 Task: Look for products in the category "Canned Tomatoes" from Bella Sun Luci only.
Action: Mouse moved to (303, 145)
Screenshot: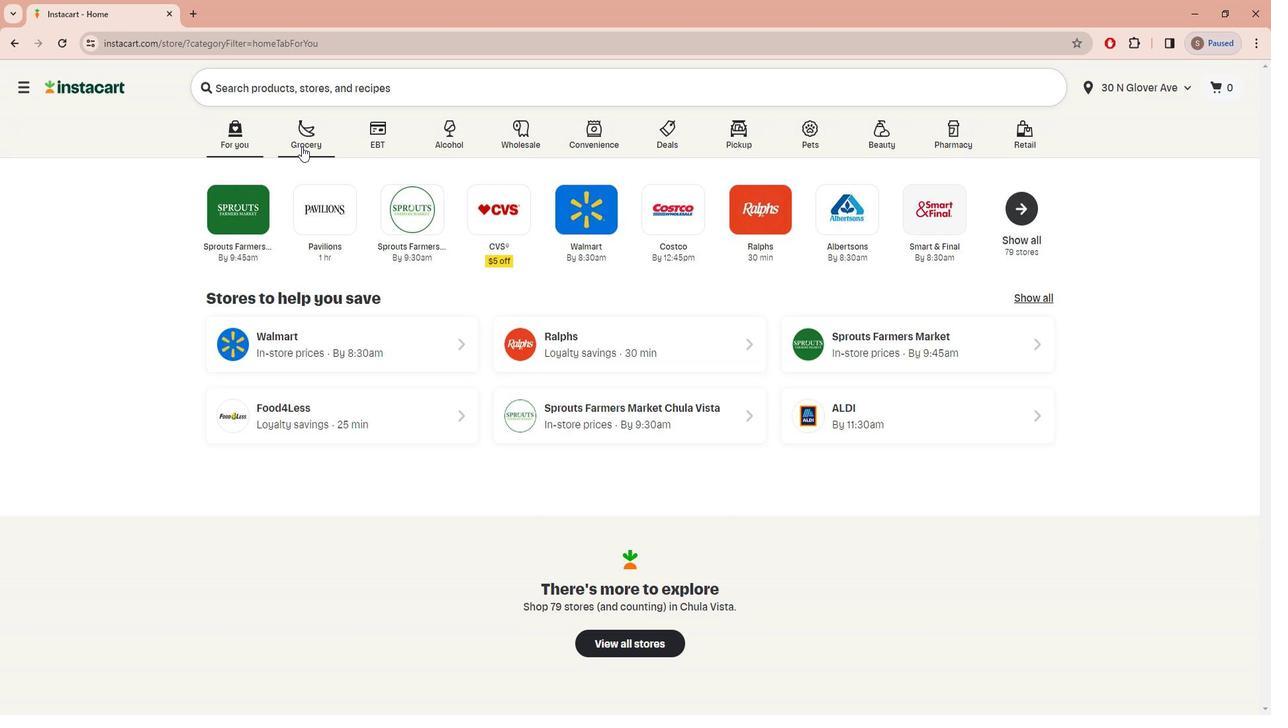 
Action: Mouse pressed left at (303, 145)
Screenshot: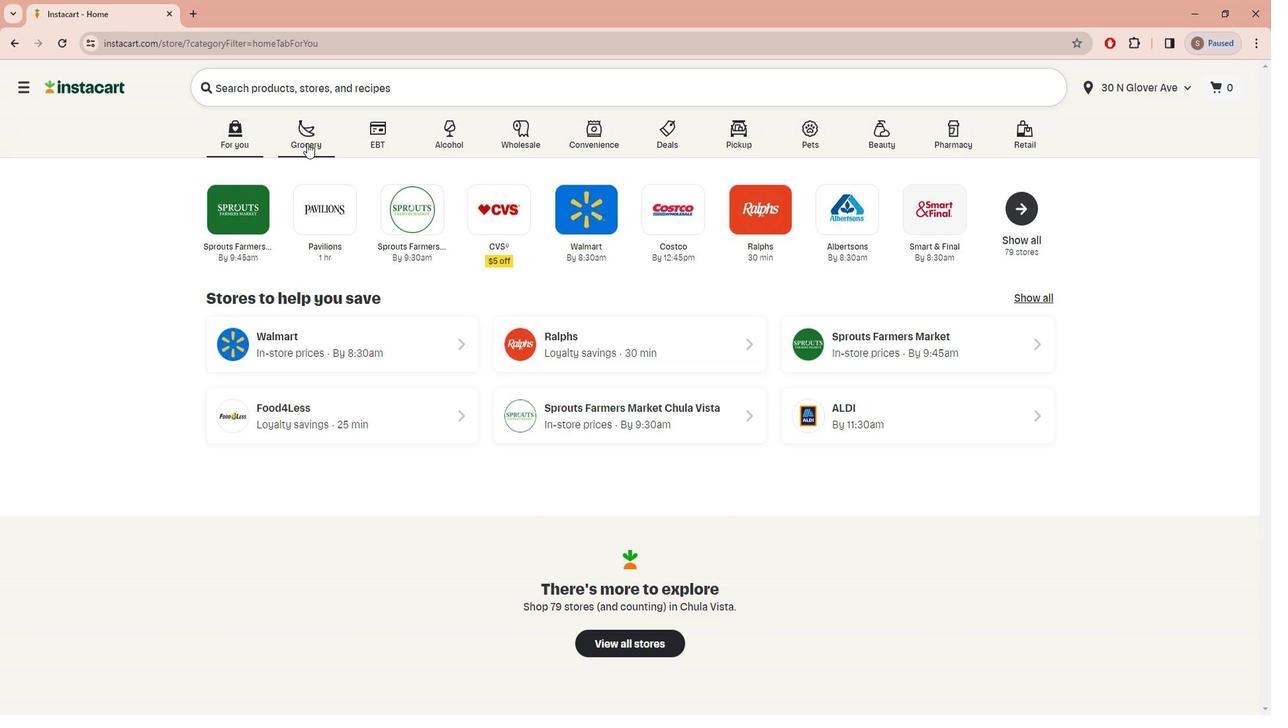 
Action: Mouse moved to (977, 305)
Screenshot: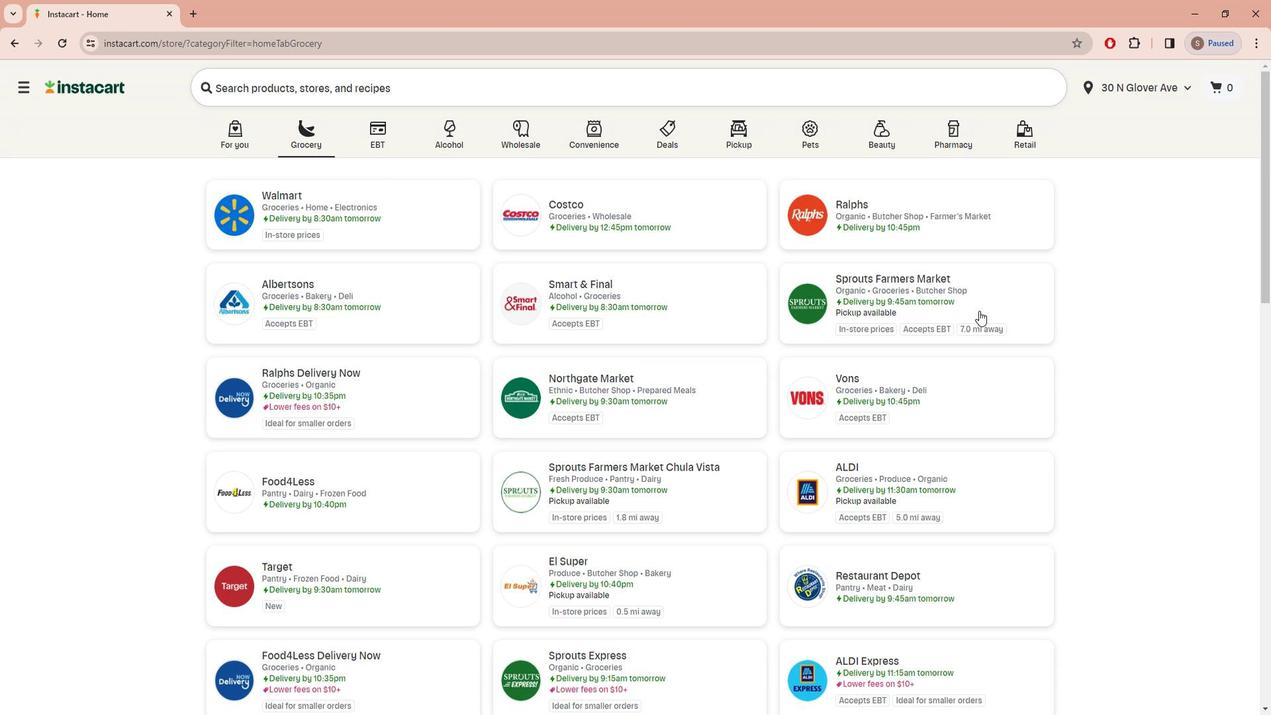 
Action: Mouse pressed left at (977, 305)
Screenshot: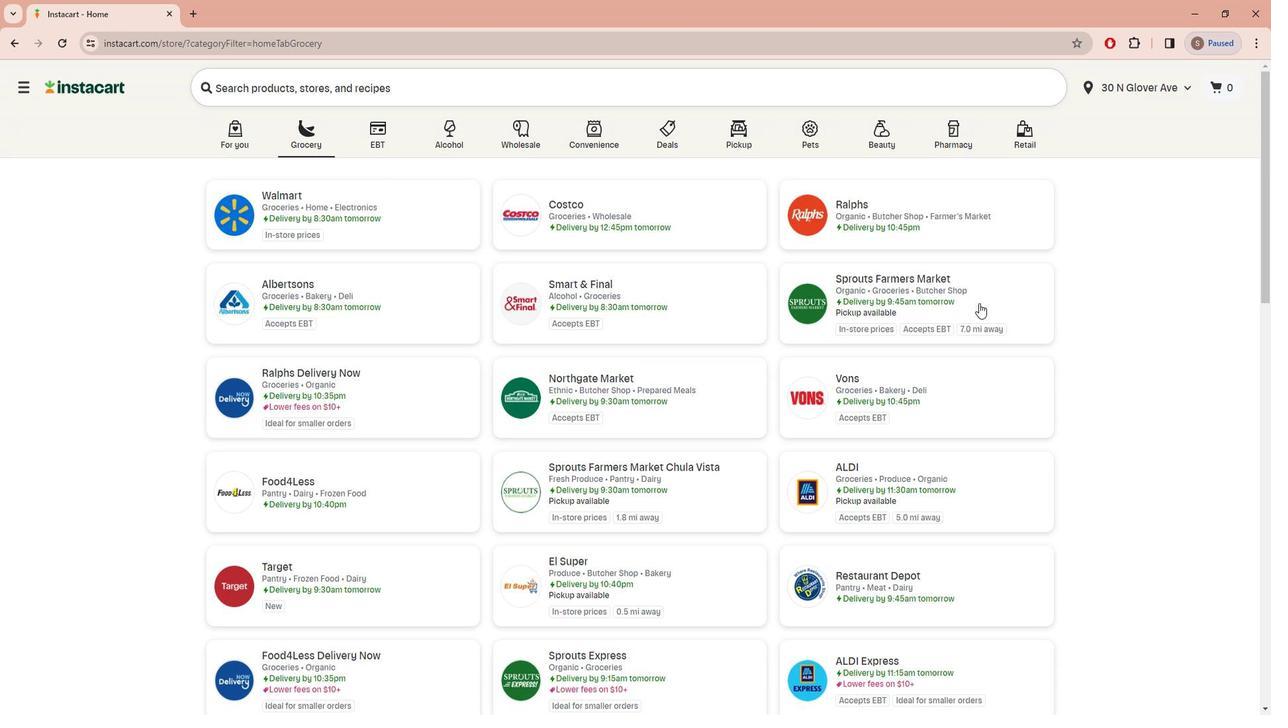 
Action: Mouse moved to (27, 503)
Screenshot: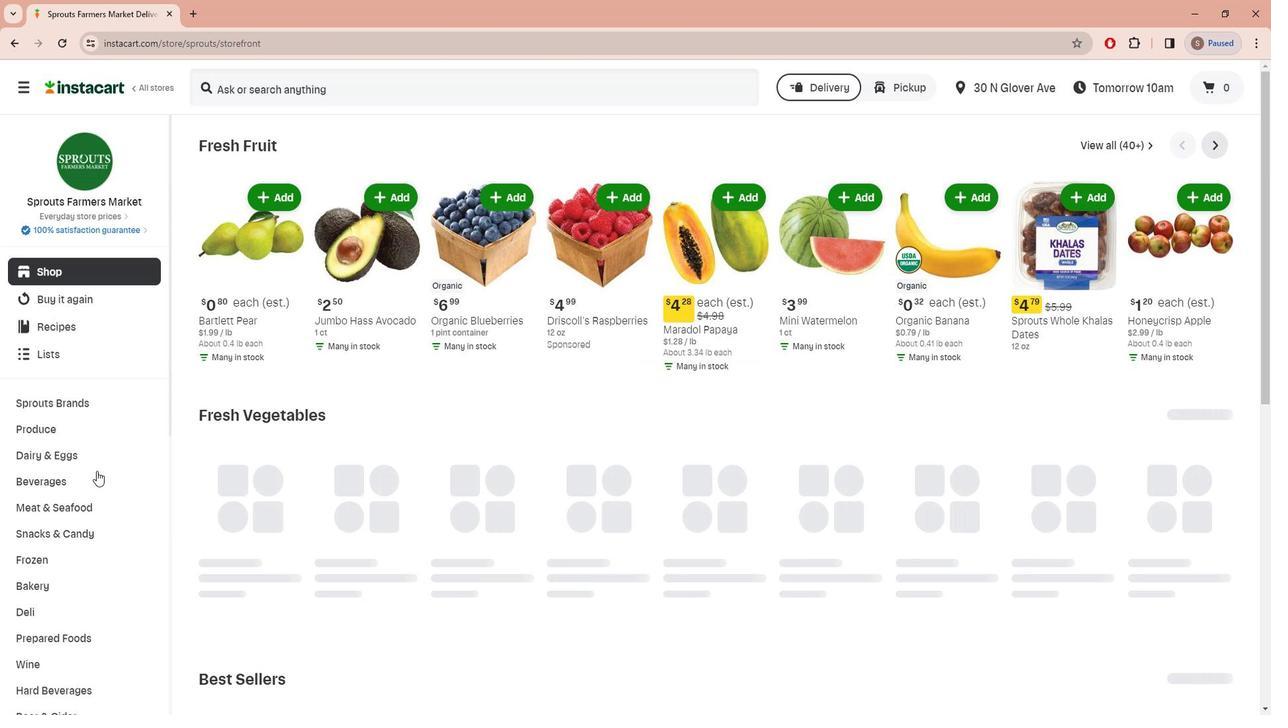 
Action: Mouse scrolled (27, 503) with delta (0, 0)
Screenshot: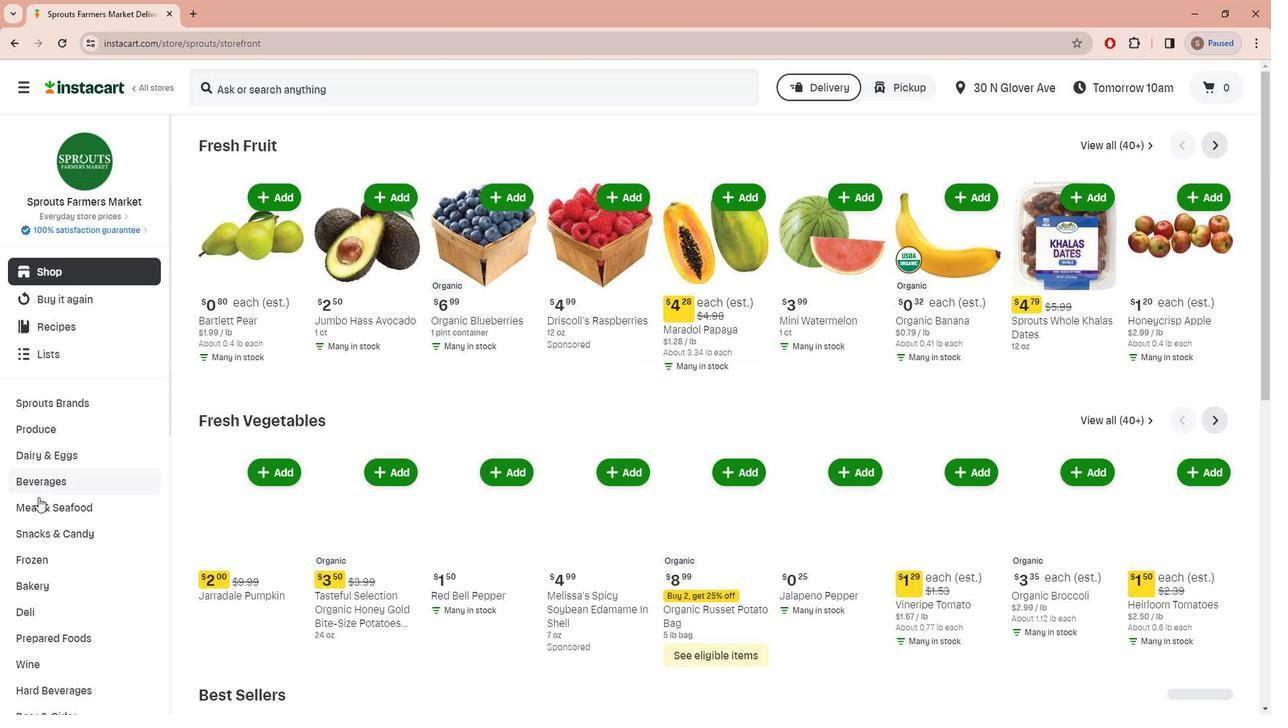 
Action: Mouse scrolled (27, 503) with delta (0, 0)
Screenshot: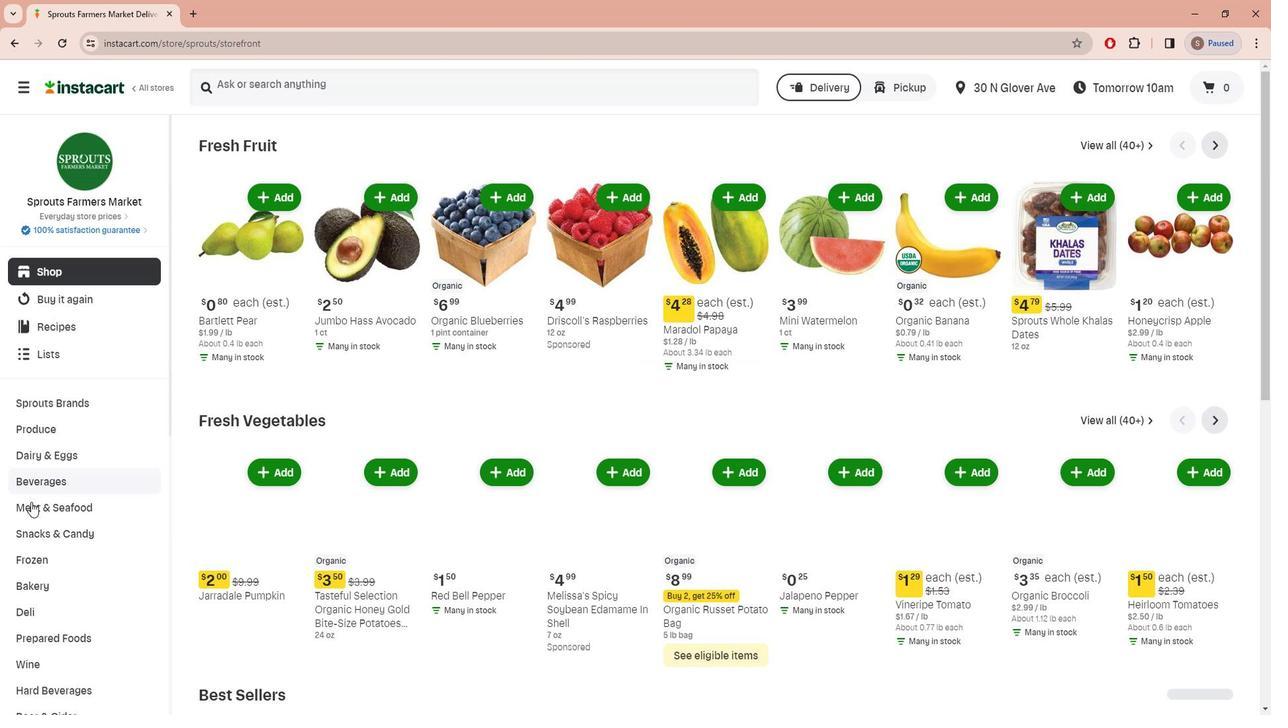 
Action: Mouse scrolled (27, 503) with delta (0, 0)
Screenshot: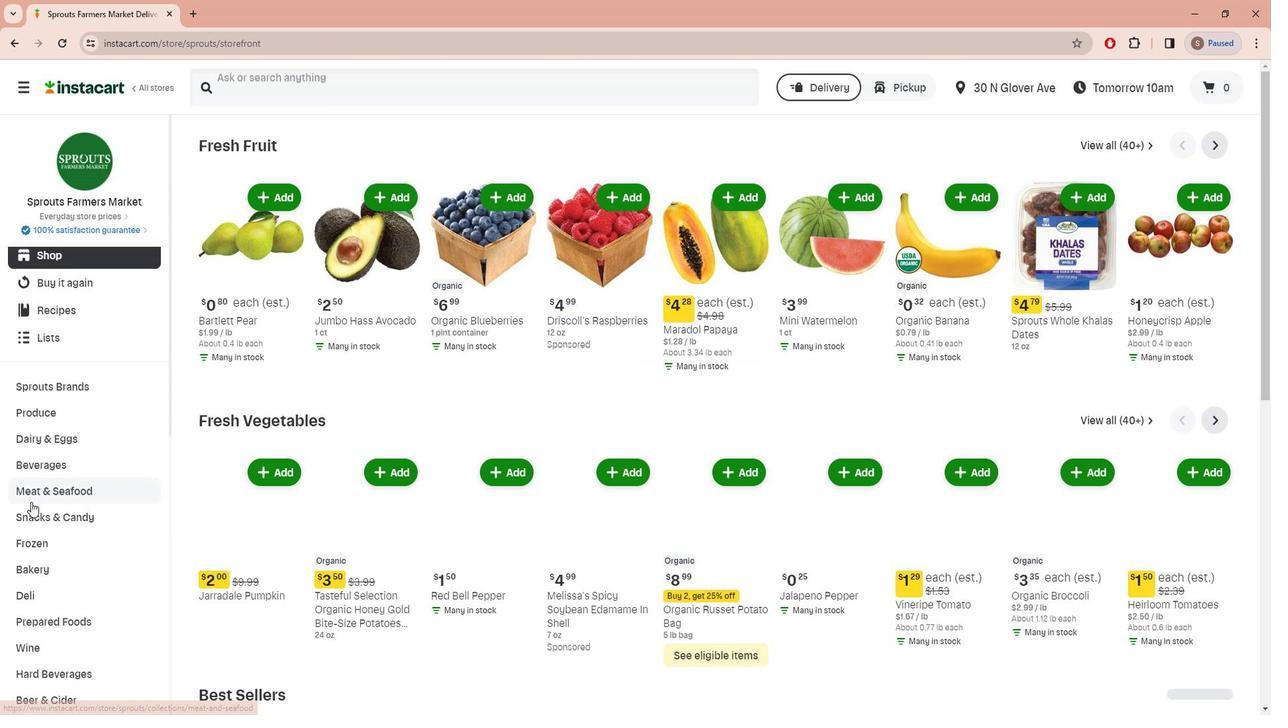 
Action: Mouse moved to (41, 593)
Screenshot: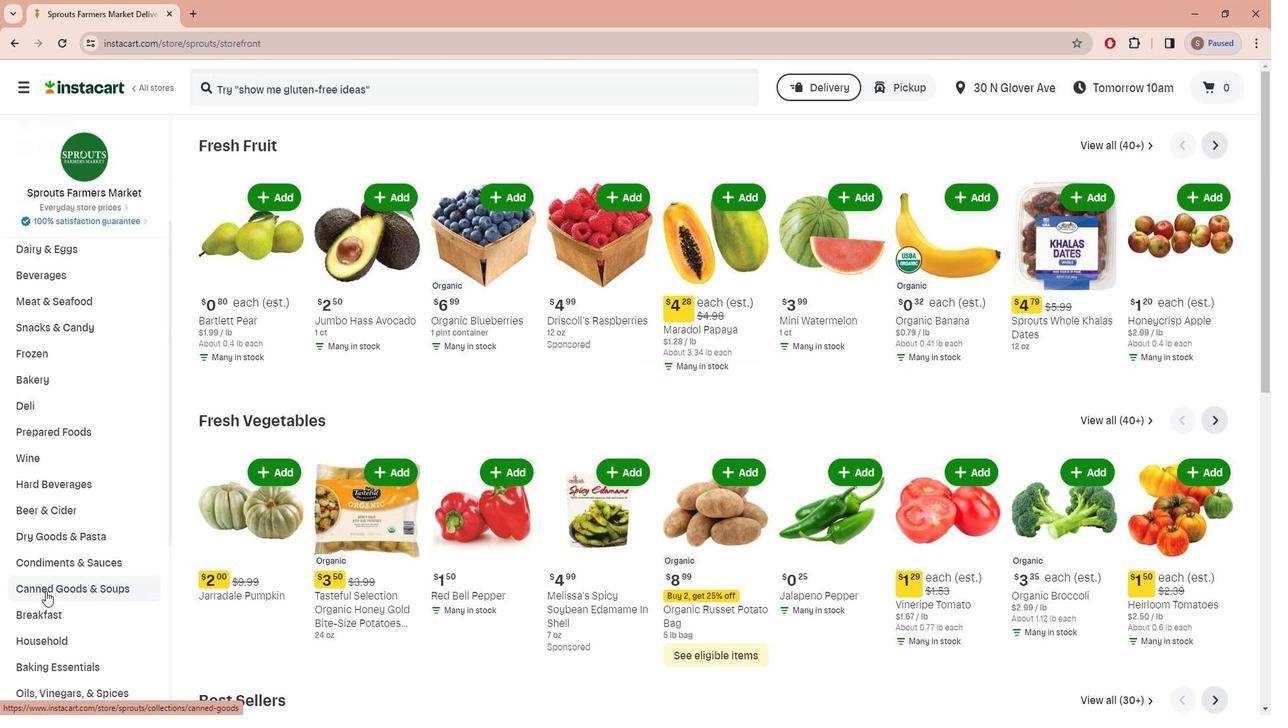 
Action: Mouse pressed left at (41, 593)
Screenshot: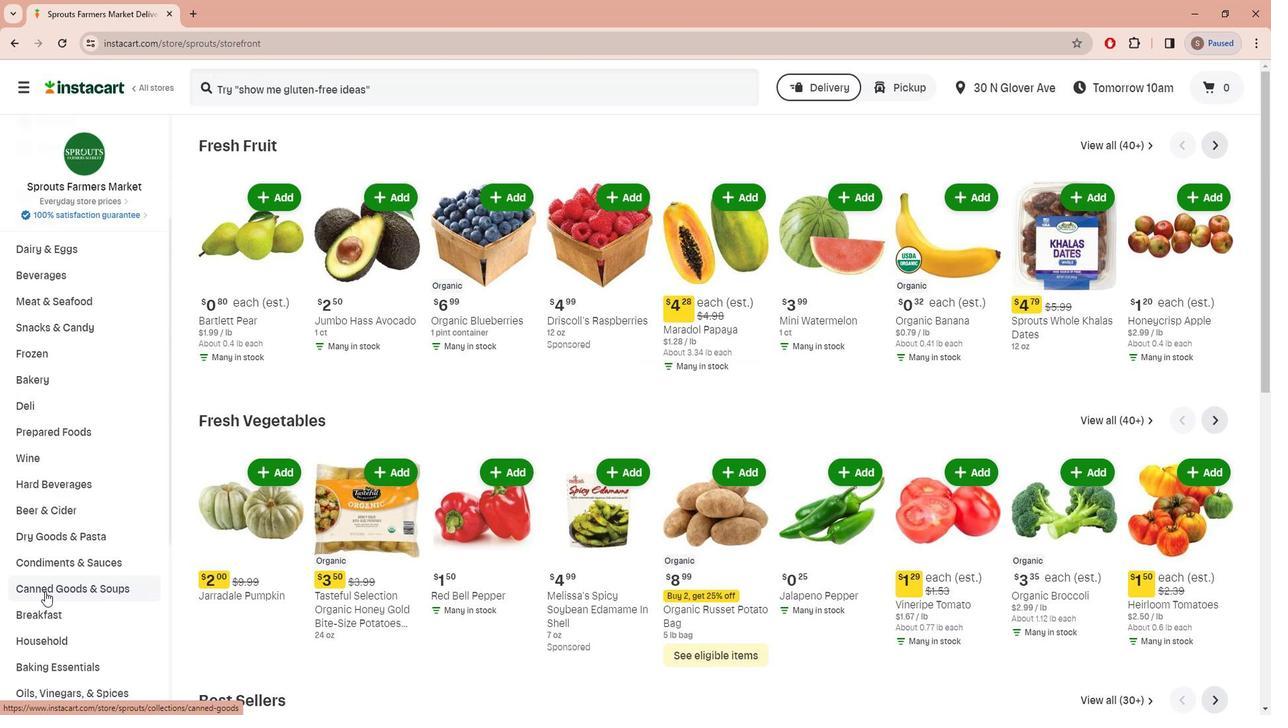 
Action: Mouse moved to (387, 180)
Screenshot: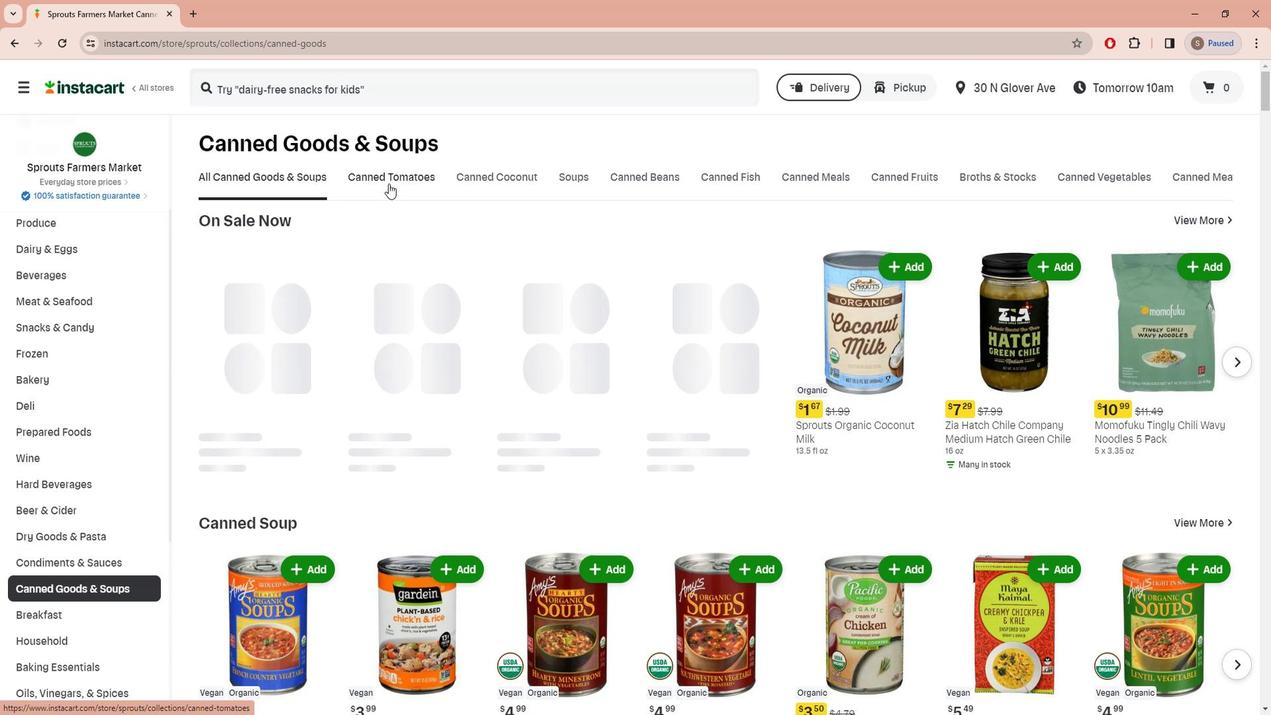 
Action: Mouse pressed left at (387, 180)
Screenshot: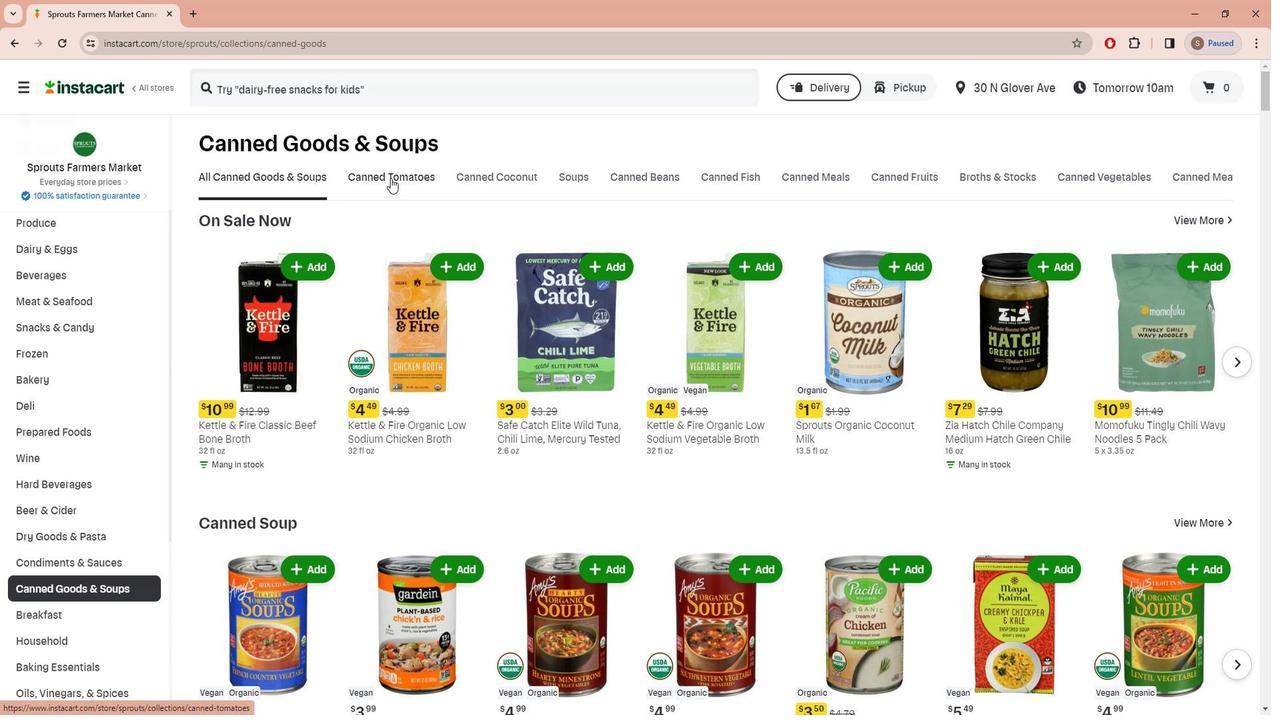 
Action: Mouse moved to (434, 295)
Screenshot: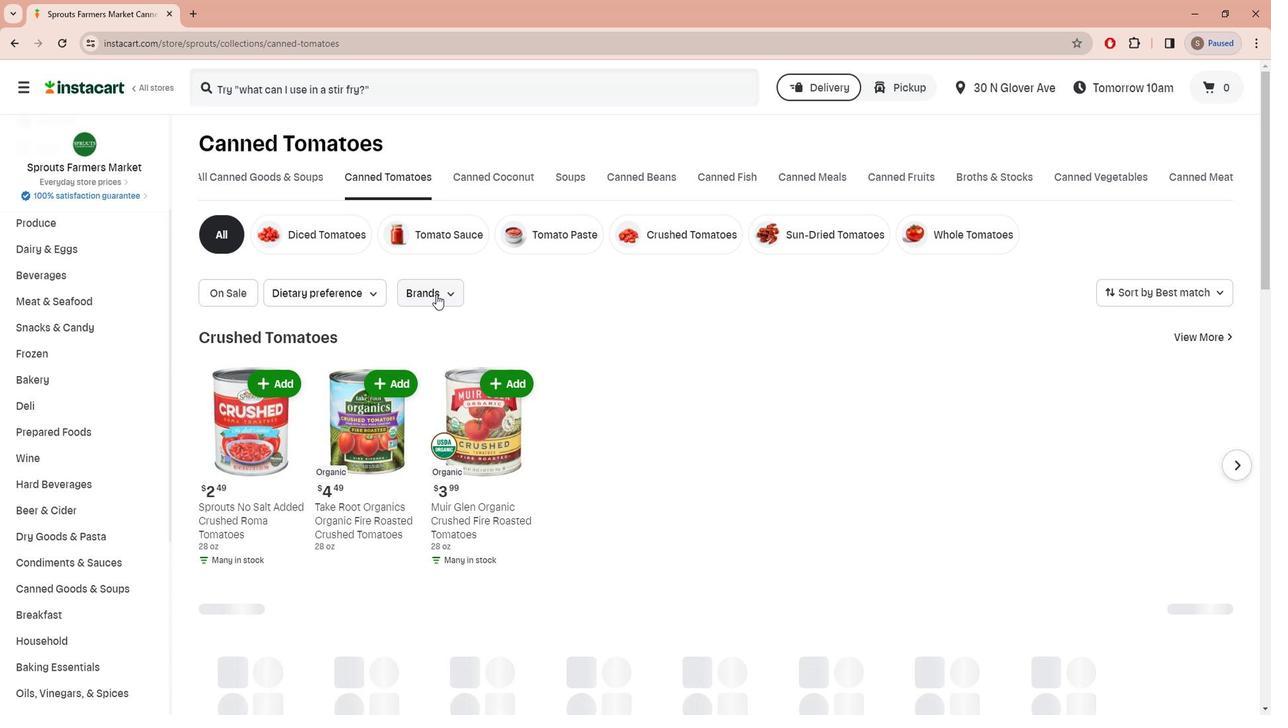 
Action: Mouse pressed left at (434, 295)
Screenshot: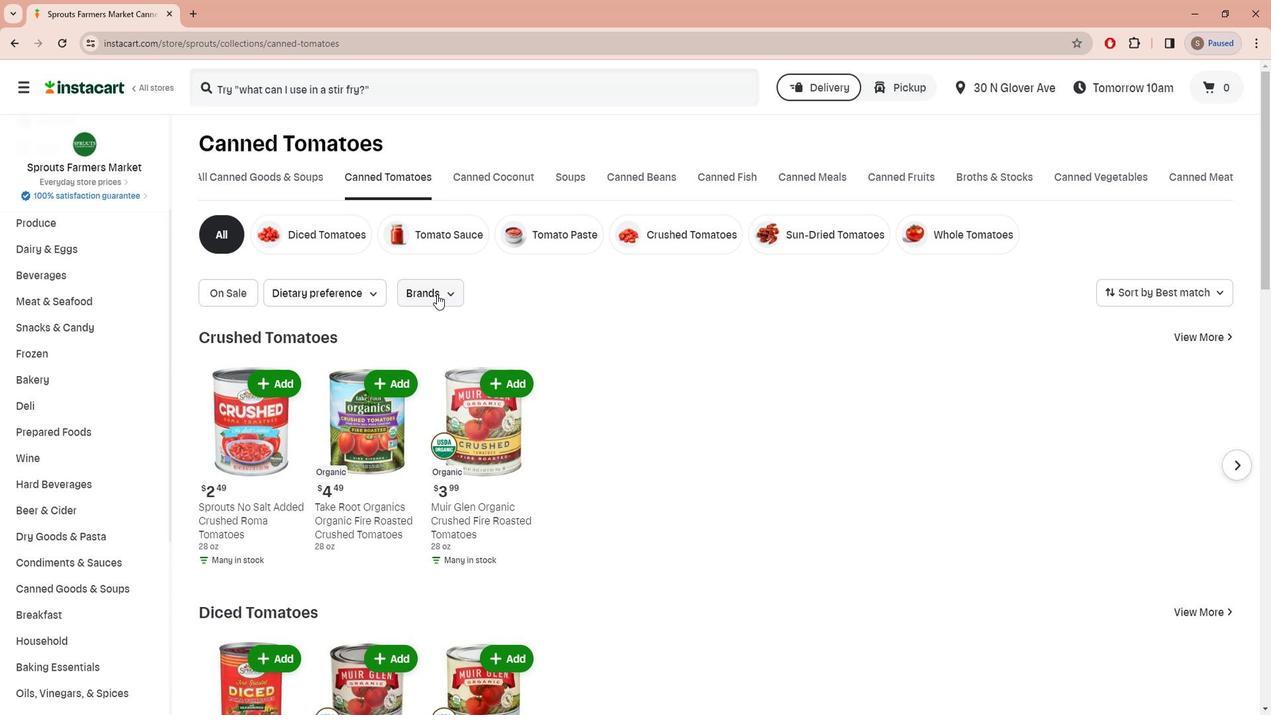 
Action: Mouse moved to (470, 405)
Screenshot: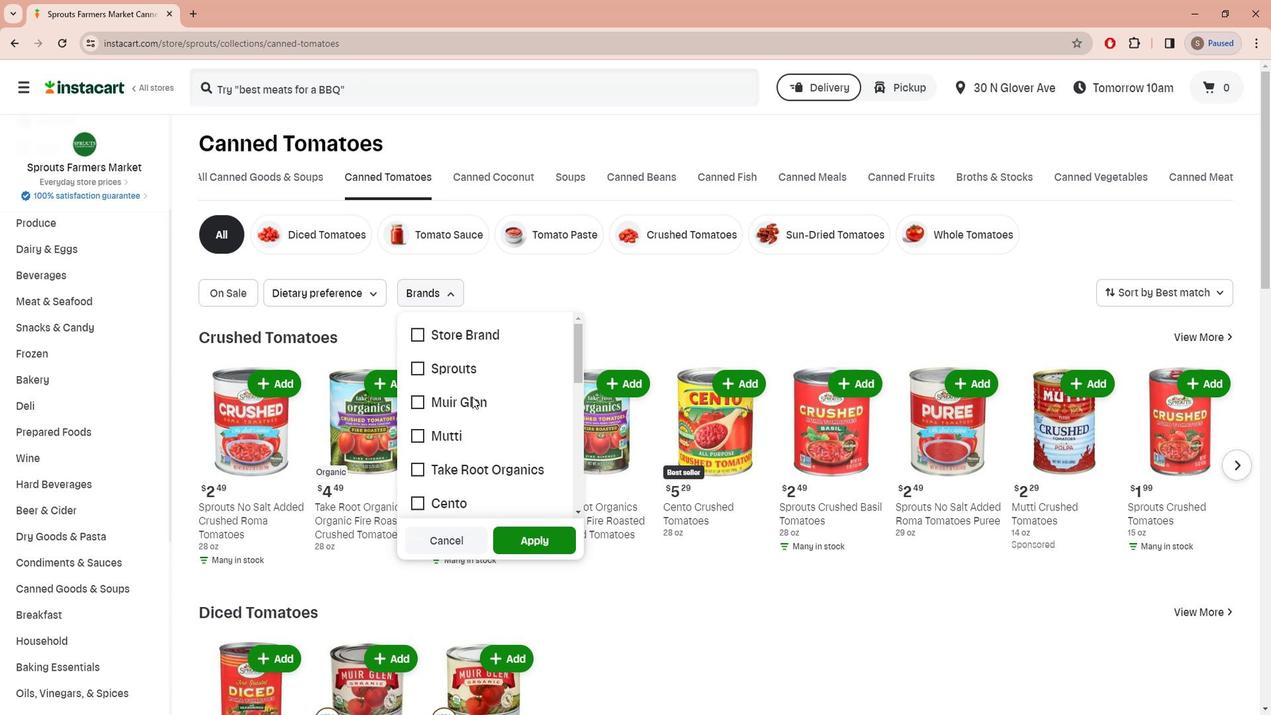 
Action: Mouse scrolled (470, 404) with delta (0, 0)
Screenshot: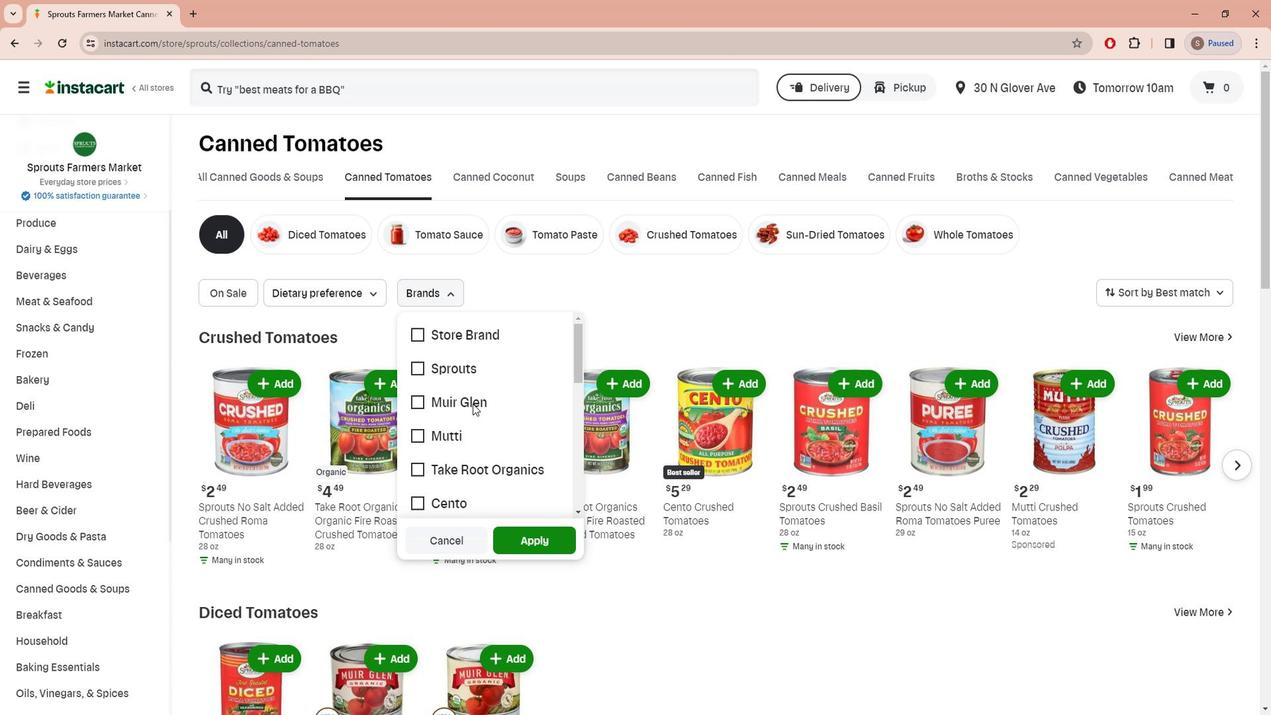 
Action: Mouse moved to (470, 405)
Screenshot: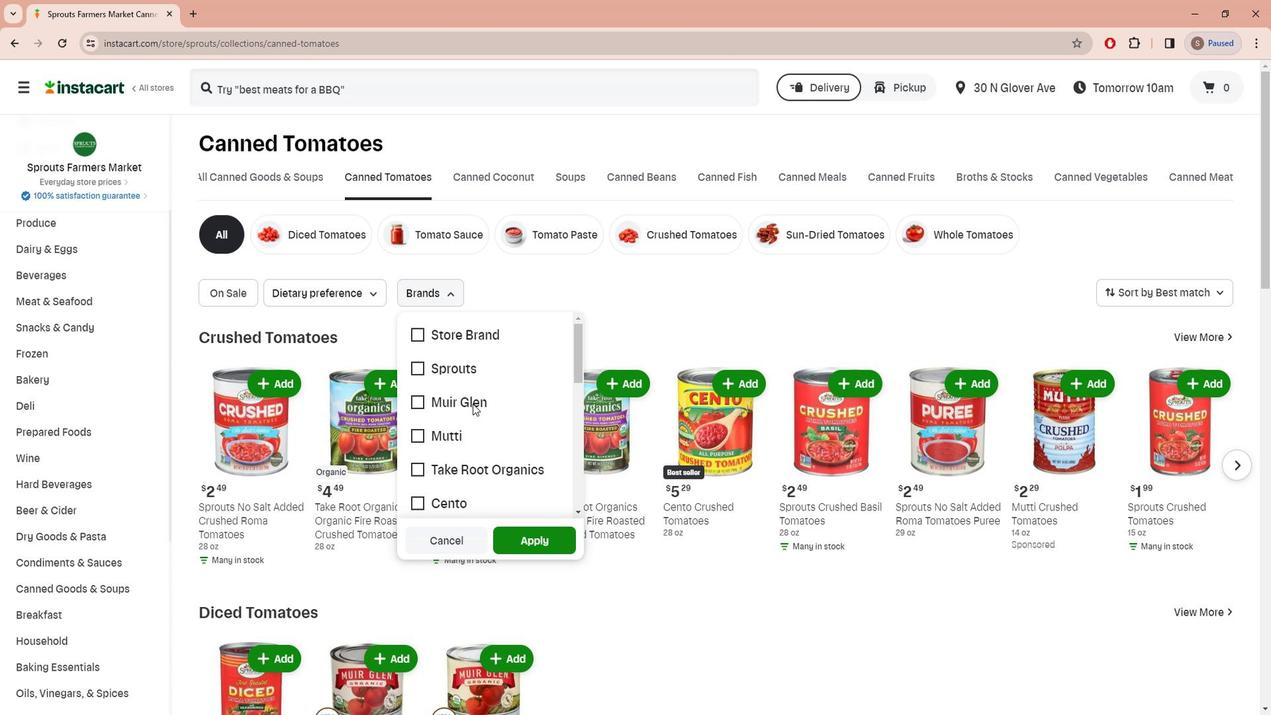 
Action: Mouse scrolled (470, 405) with delta (0, 0)
Screenshot: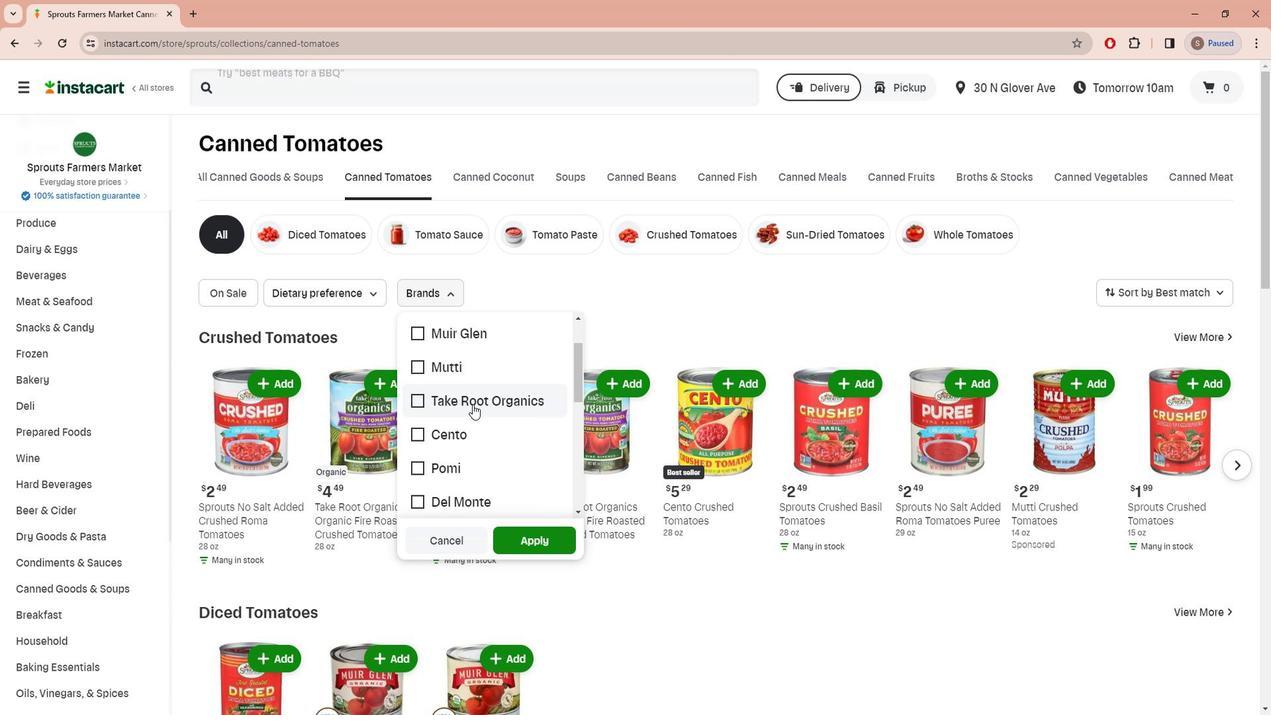 
Action: Mouse scrolled (470, 405) with delta (0, 0)
Screenshot: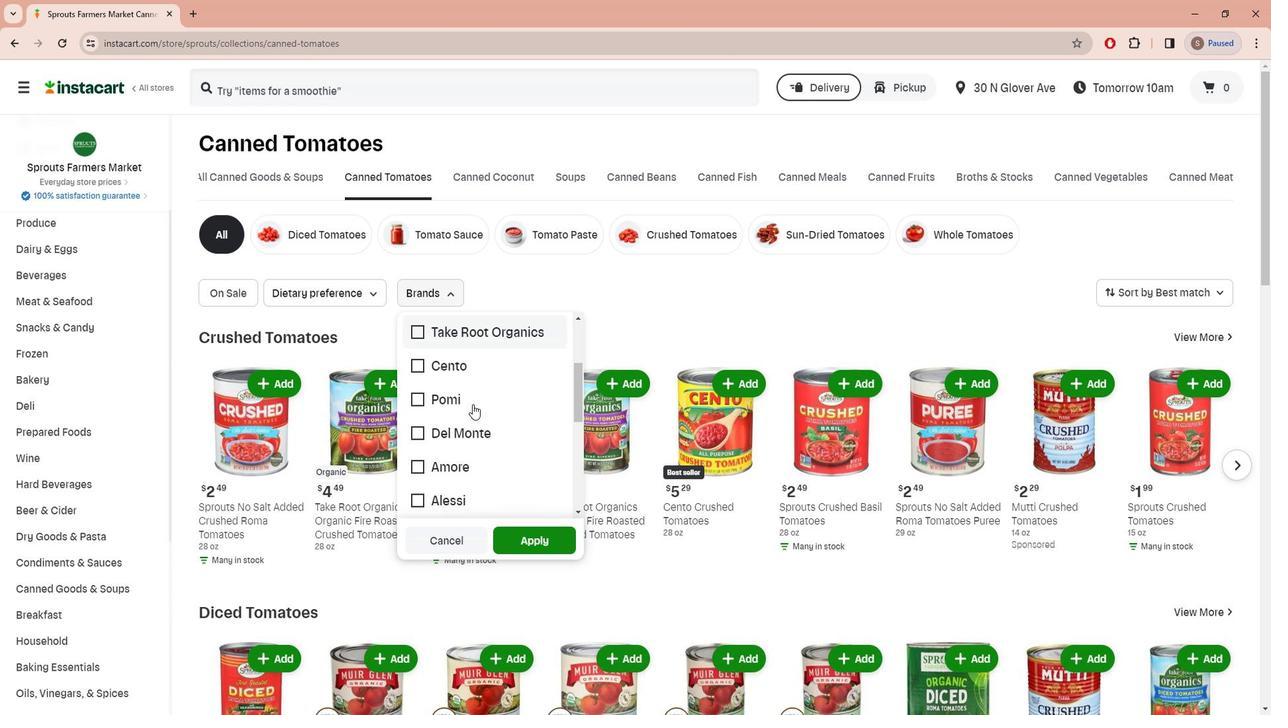 
Action: Mouse scrolled (470, 405) with delta (0, 0)
Screenshot: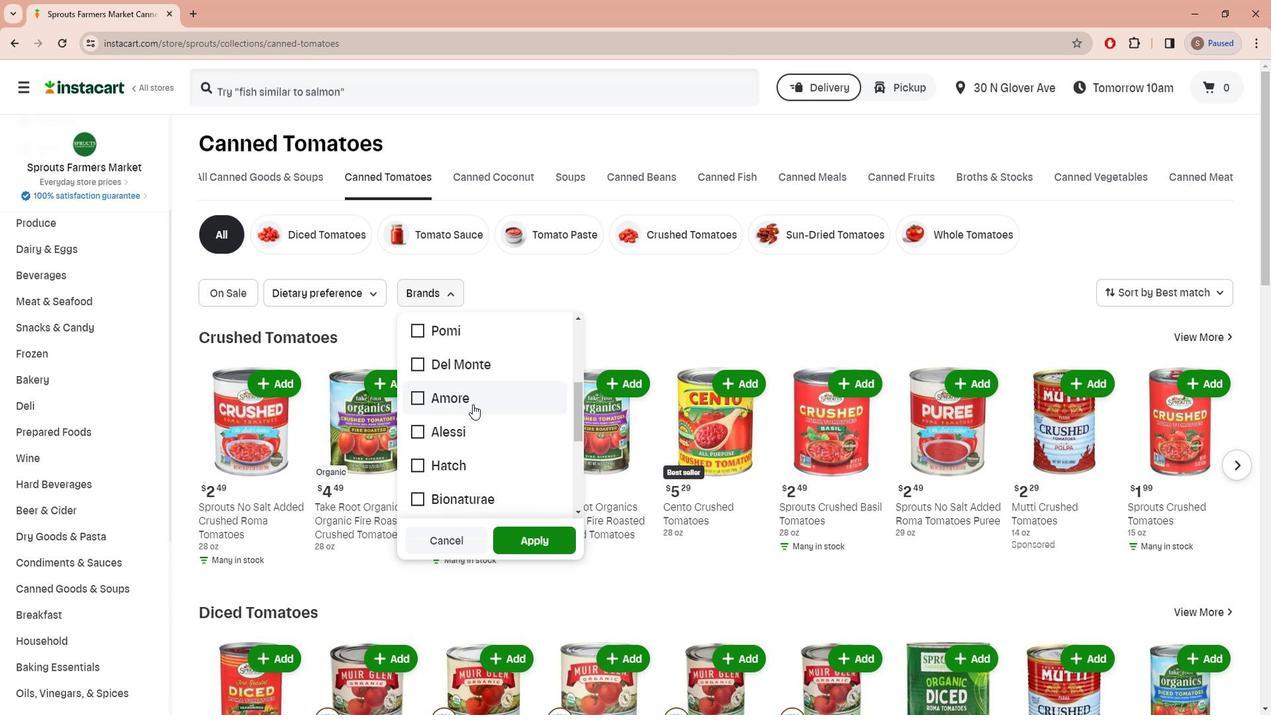 
Action: Mouse scrolled (470, 405) with delta (0, 0)
Screenshot: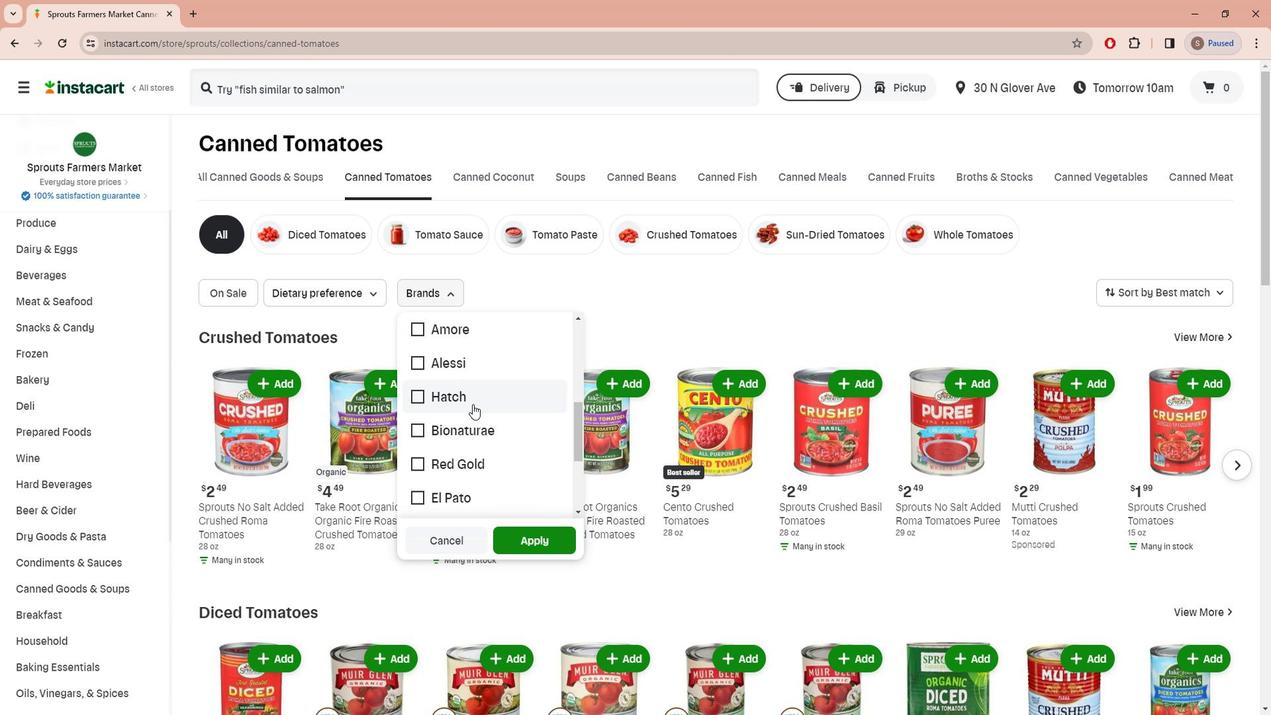 
Action: Mouse scrolled (470, 405) with delta (0, 0)
Screenshot: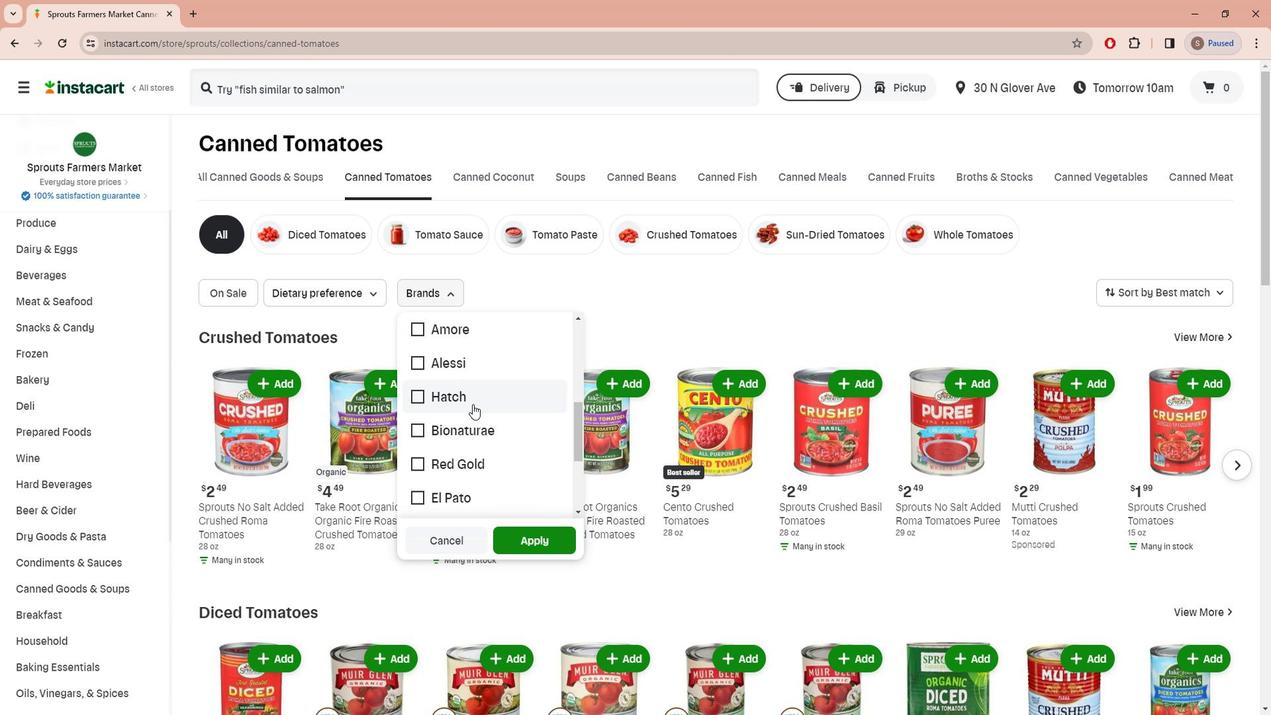 
Action: Mouse scrolled (470, 405) with delta (0, 0)
Screenshot: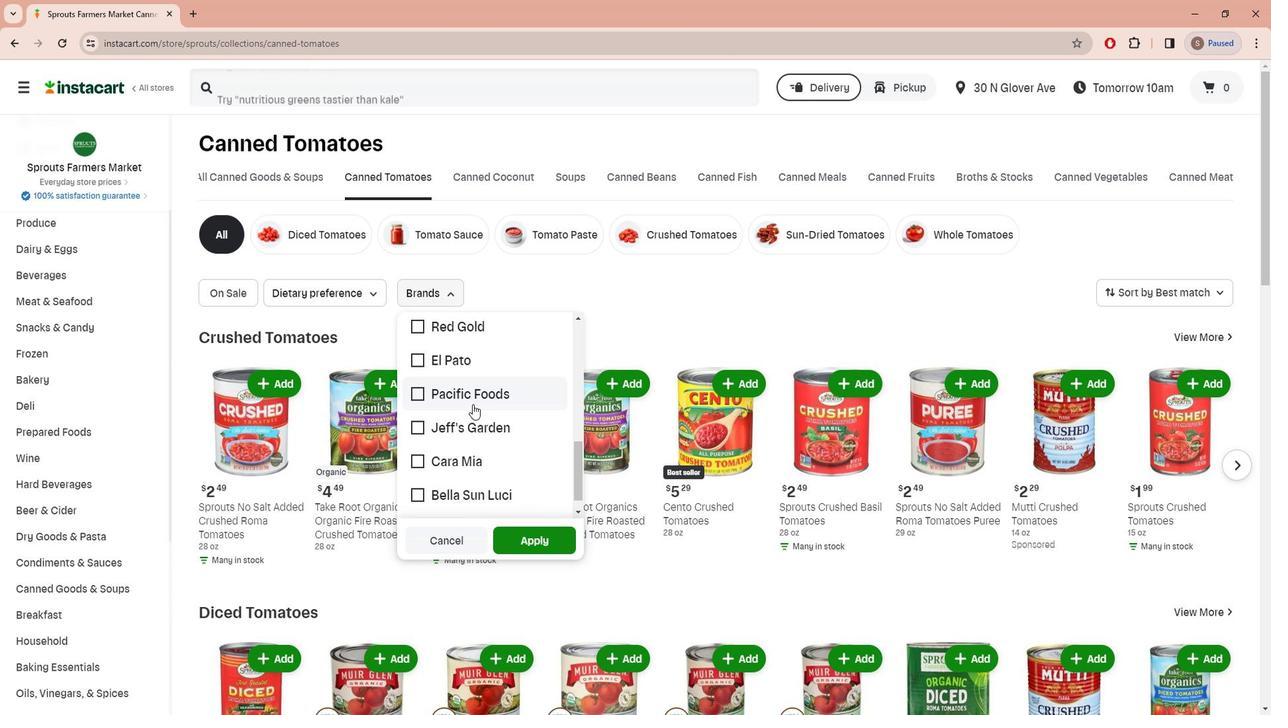
Action: Mouse moved to (480, 468)
Screenshot: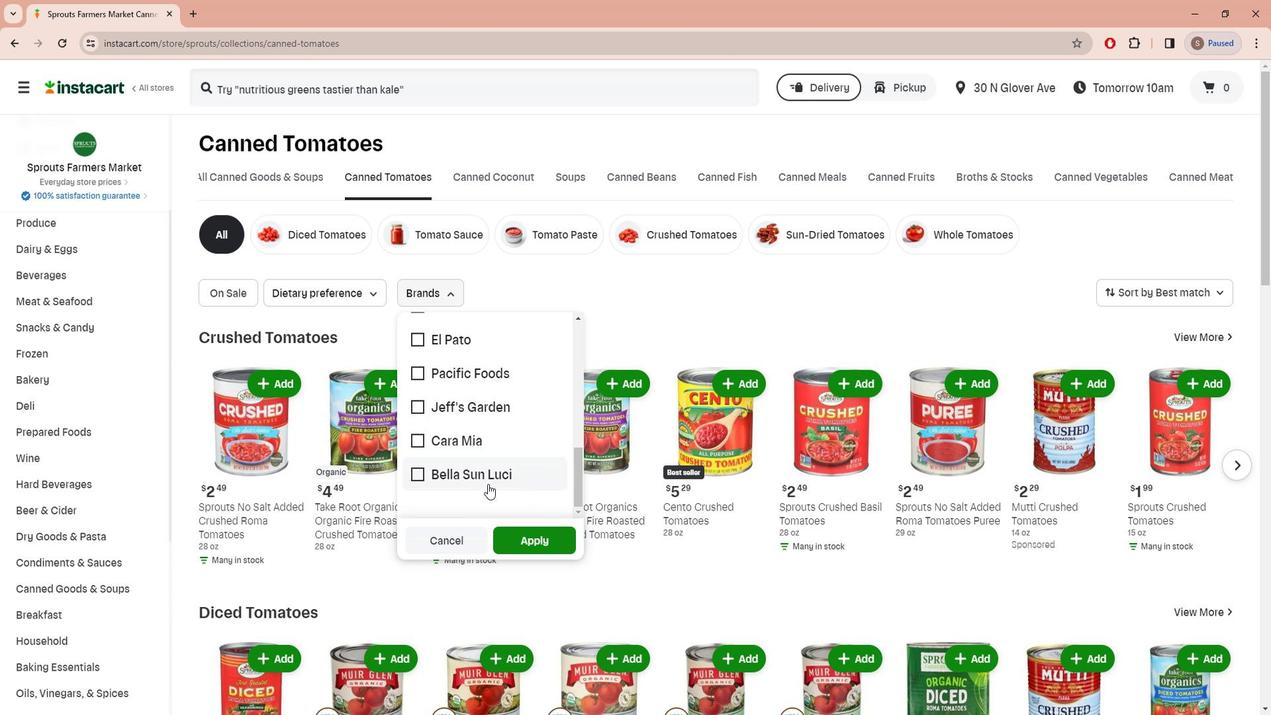 
Action: Mouse pressed left at (480, 468)
Screenshot: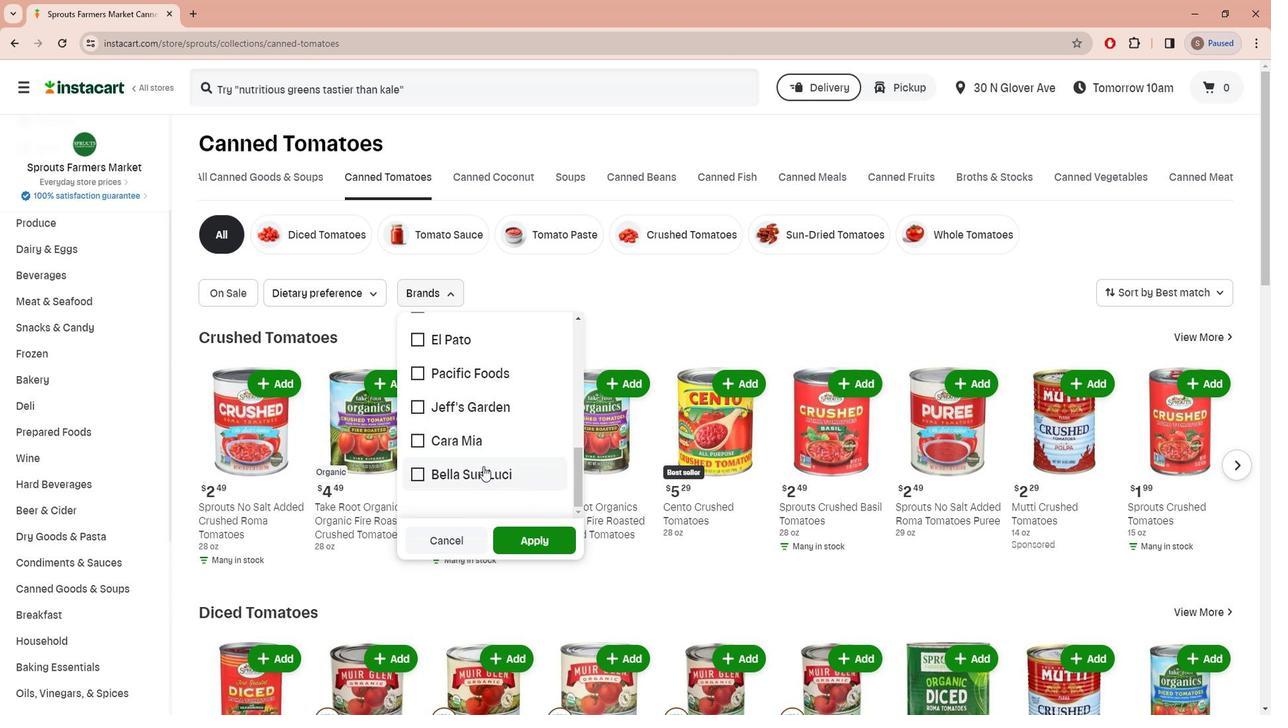 
Action: Mouse moved to (535, 540)
Screenshot: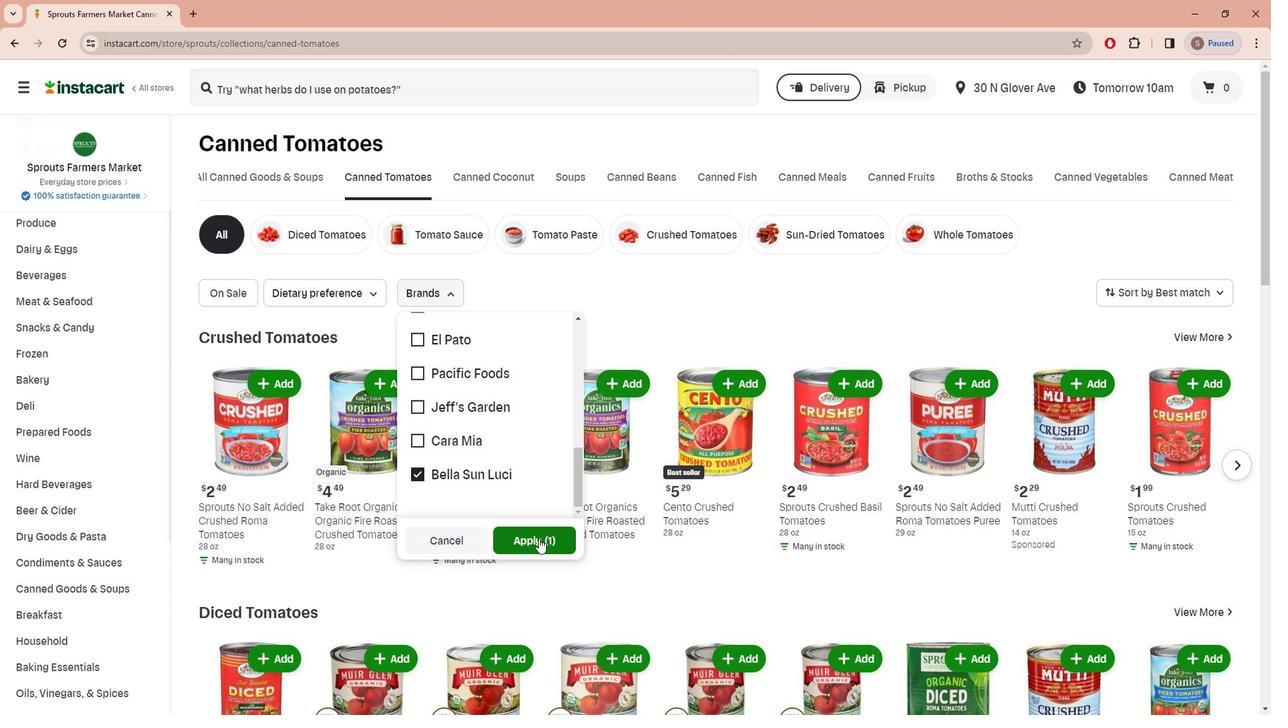 
Action: Mouse pressed left at (535, 540)
Screenshot: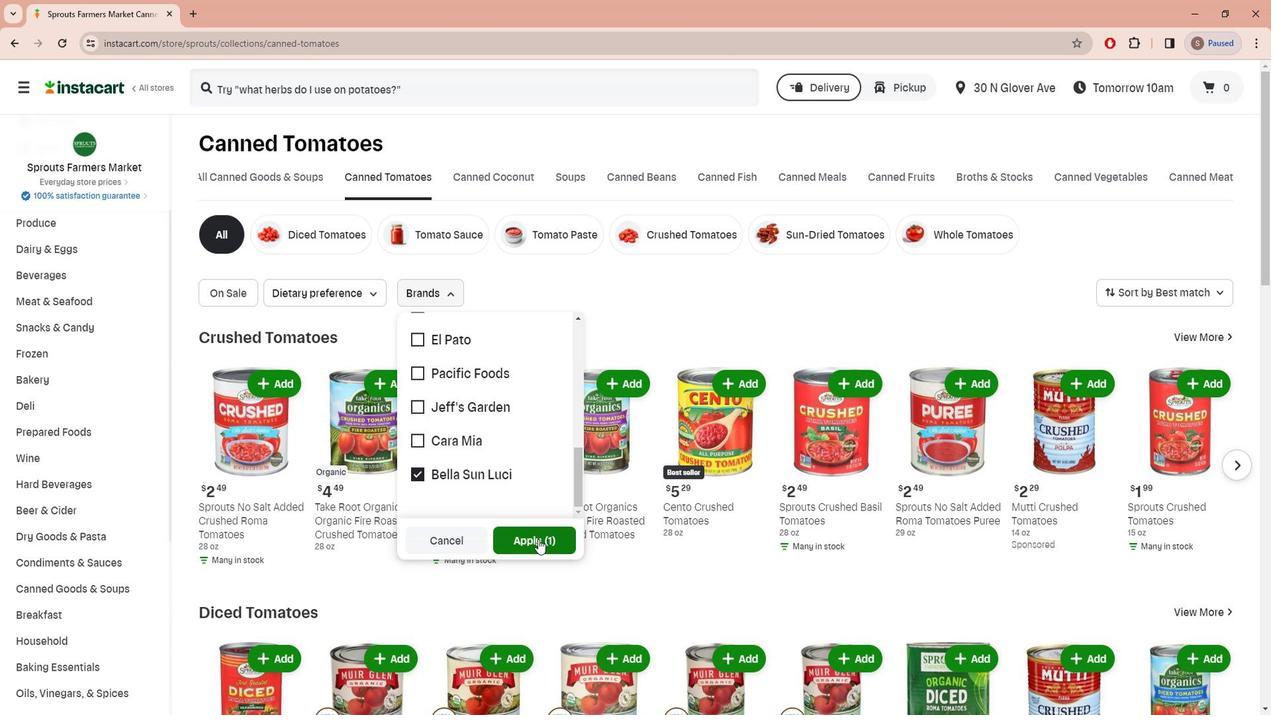 
Action: Mouse moved to (415, 448)
Screenshot: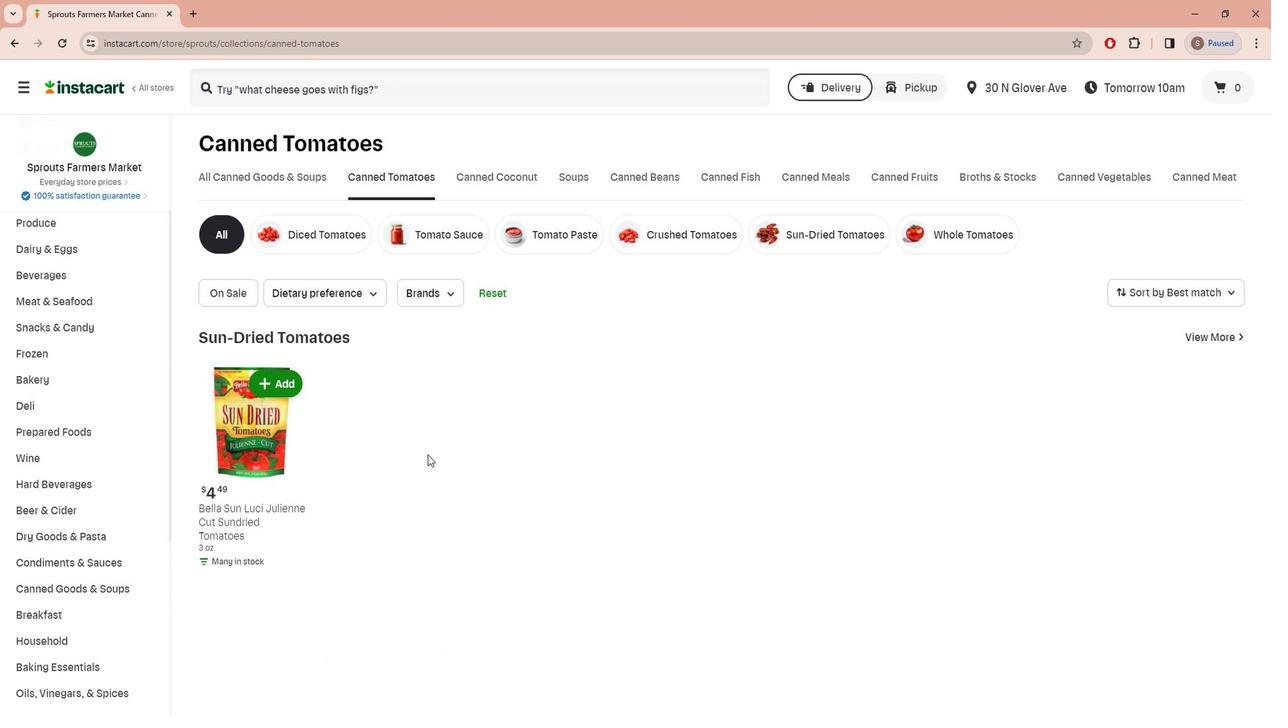
